 Task: Look for discussions in the repository "Javascript" that are unlocked.
Action: Mouse moved to (1104, 173)
Screenshot: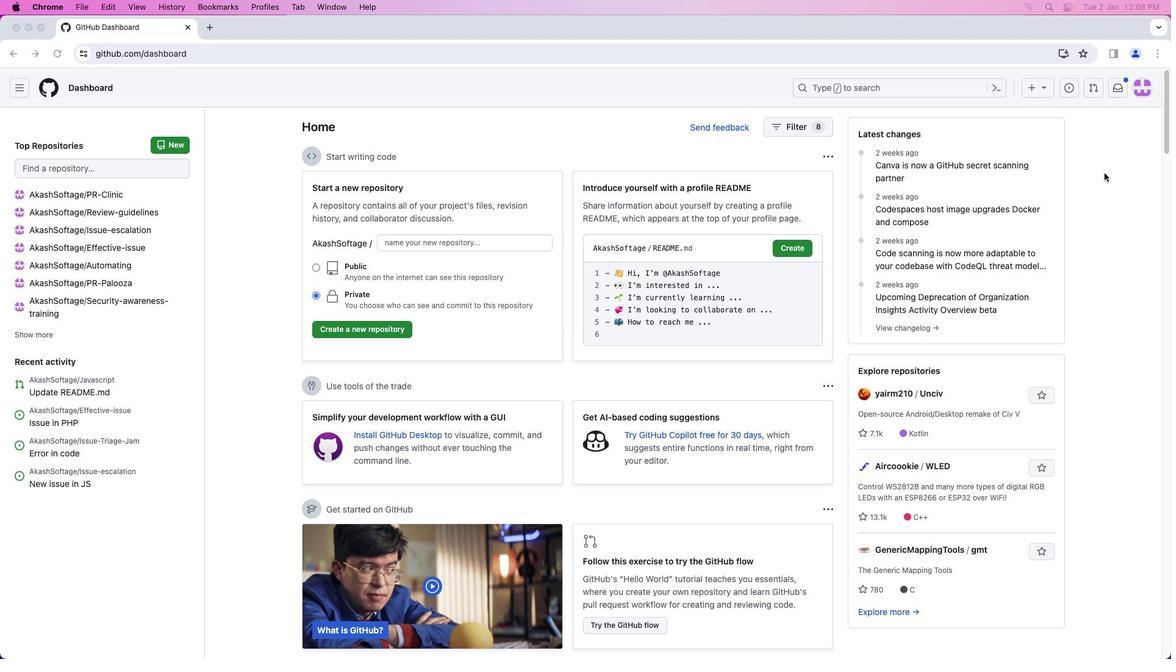 
Action: Mouse pressed left at (1104, 173)
Screenshot: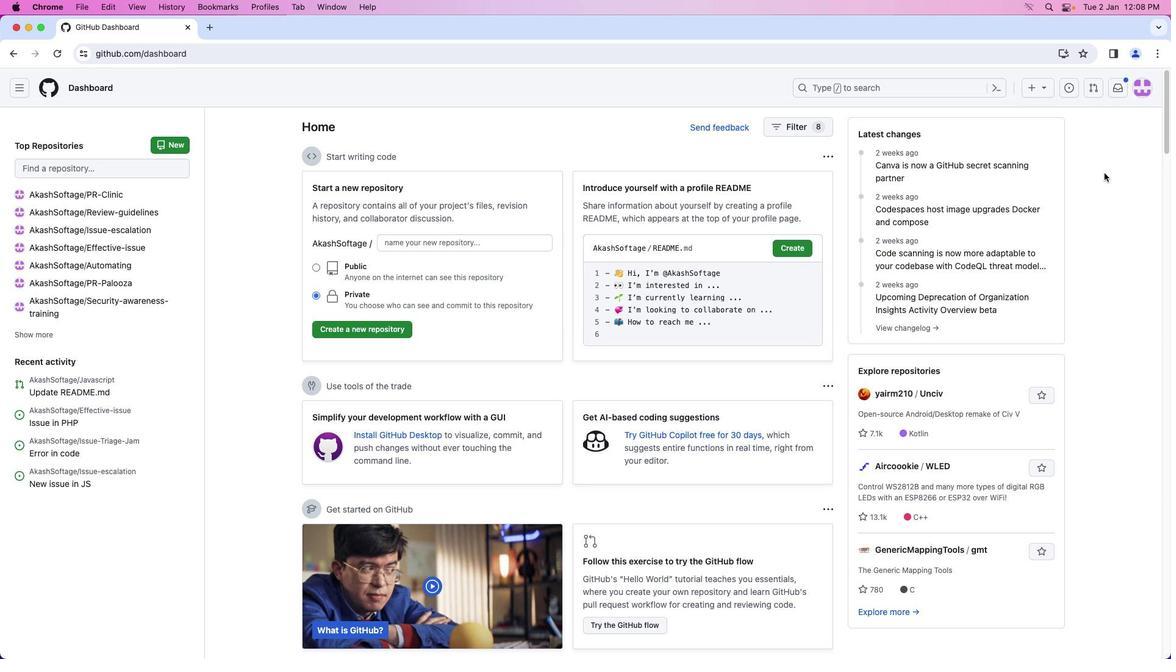 
Action: Mouse moved to (1139, 92)
Screenshot: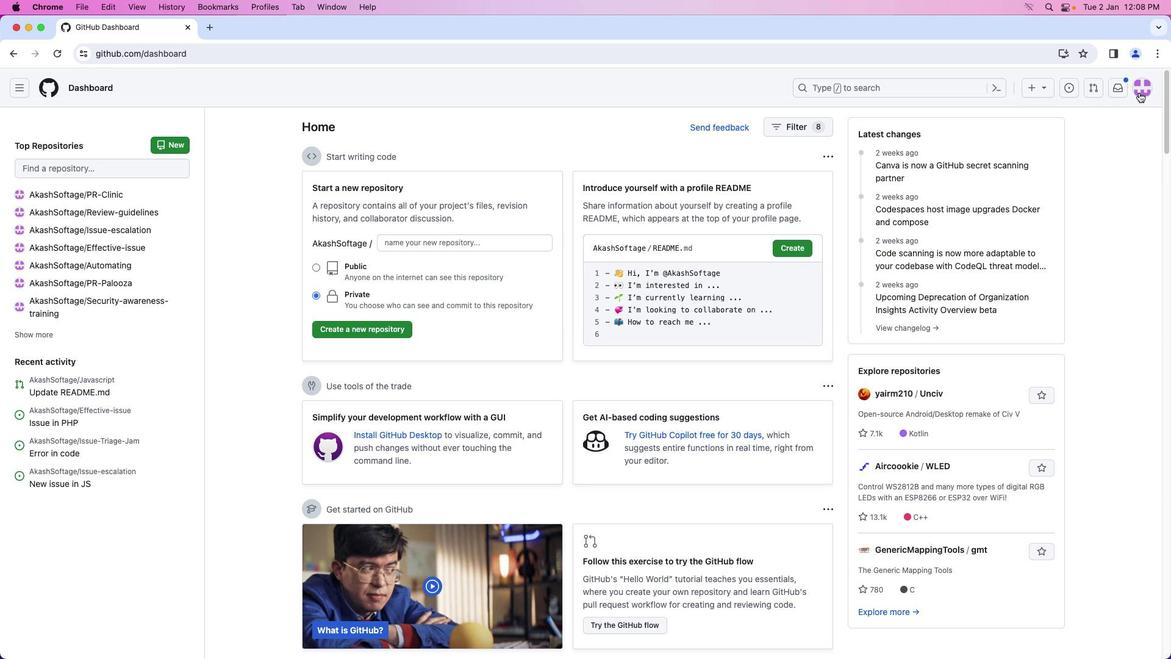 
Action: Mouse pressed left at (1139, 92)
Screenshot: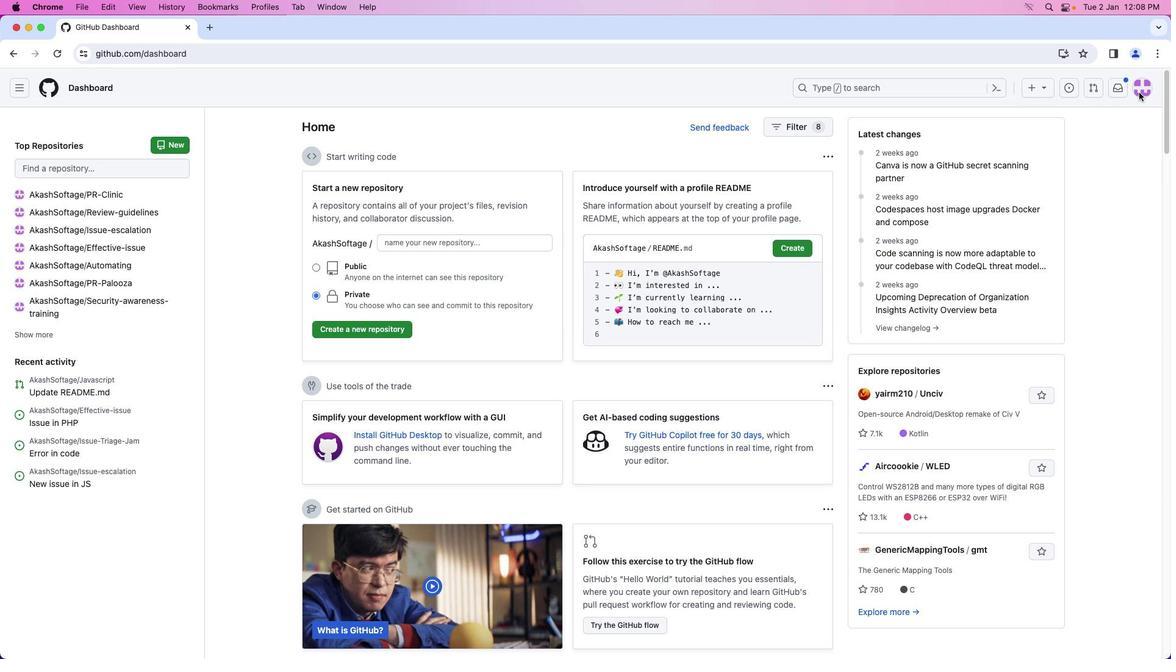 
Action: Mouse moved to (1074, 194)
Screenshot: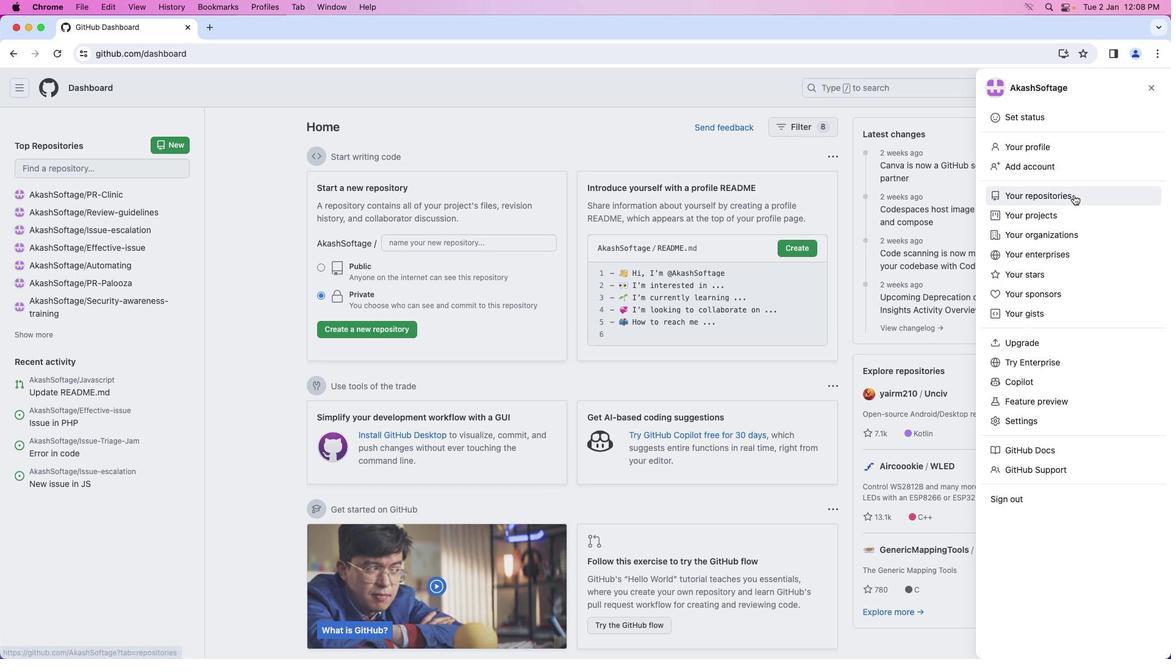 
Action: Mouse pressed left at (1074, 194)
Screenshot: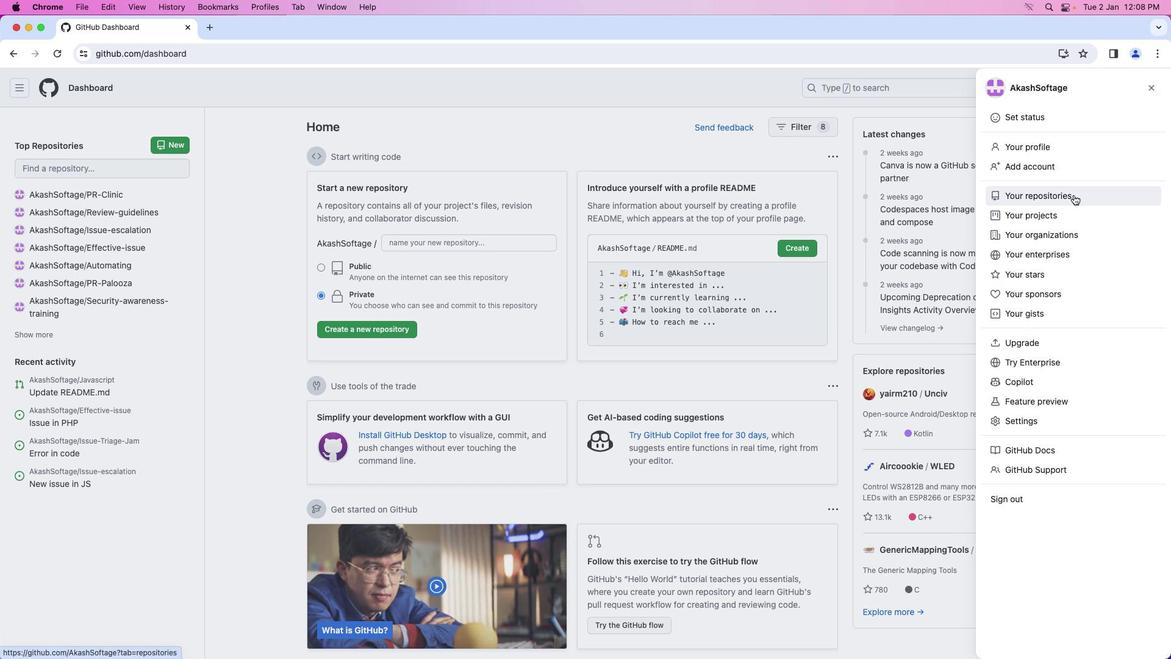 
Action: Mouse moved to (417, 203)
Screenshot: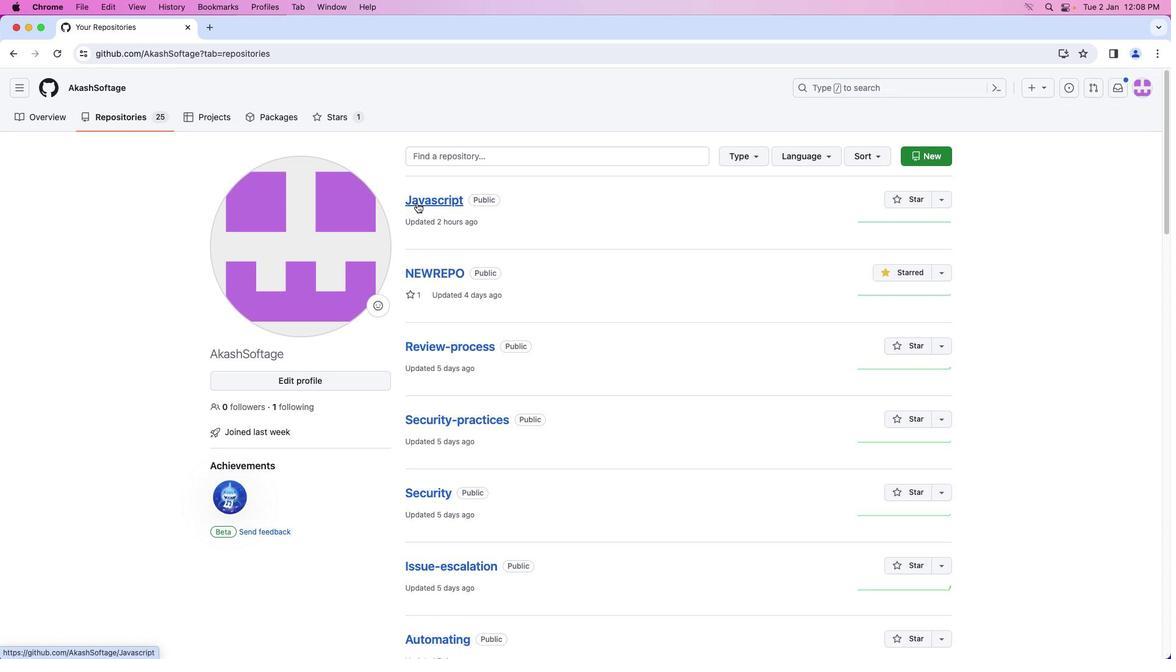 
Action: Mouse pressed left at (417, 203)
Screenshot: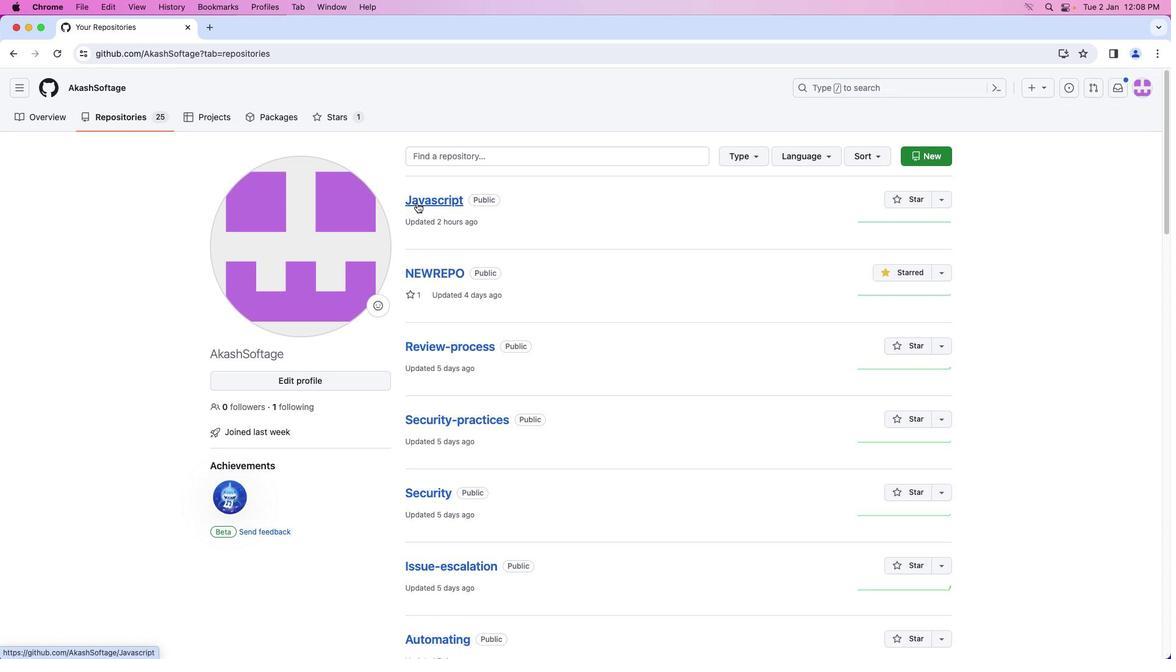 
Action: Mouse moved to (234, 115)
Screenshot: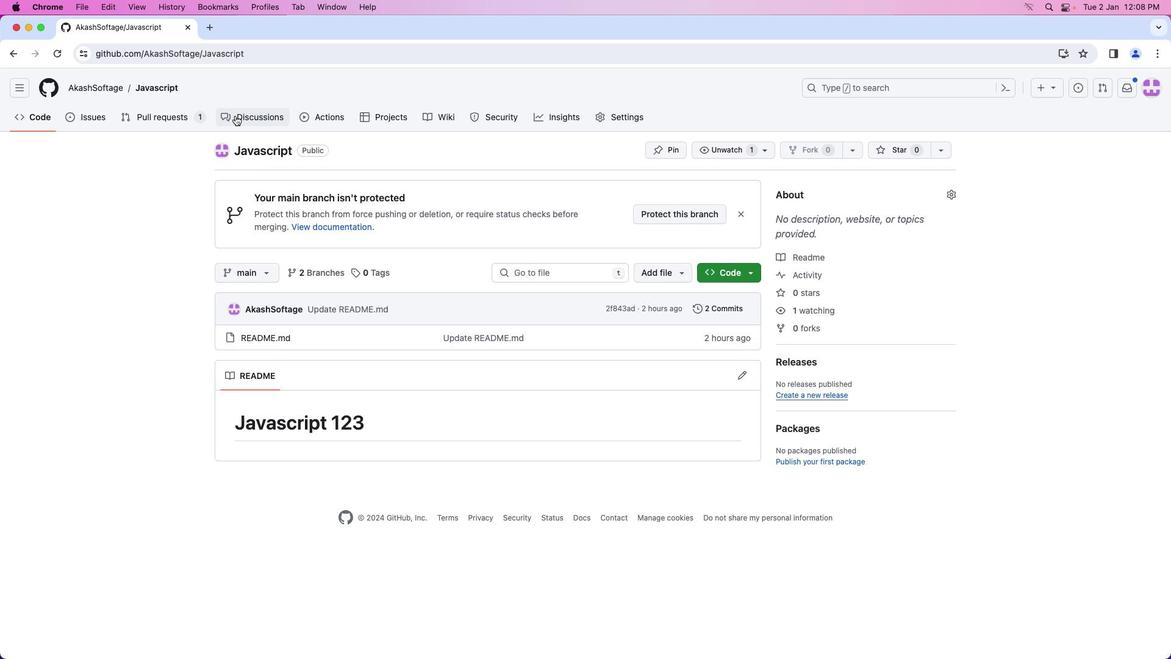 
Action: Mouse pressed left at (234, 115)
Screenshot: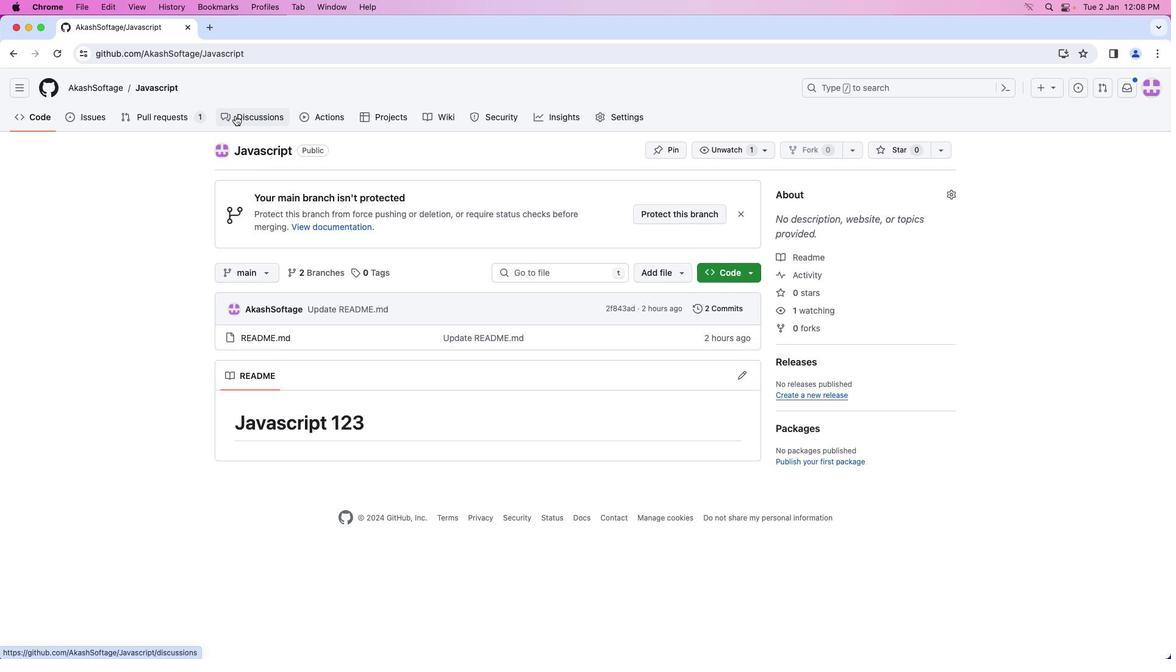 
Action: Mouse moved to (809, 267)
Screenshot: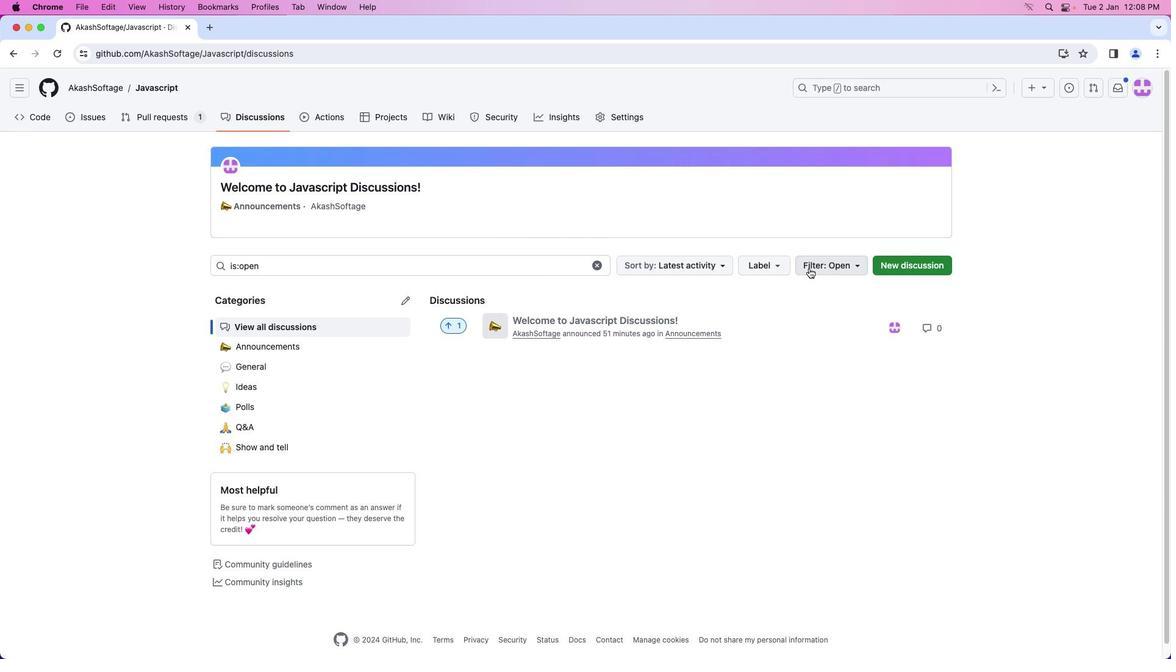 
Action: Mouse pressed left at (809, 267)
Screenshot: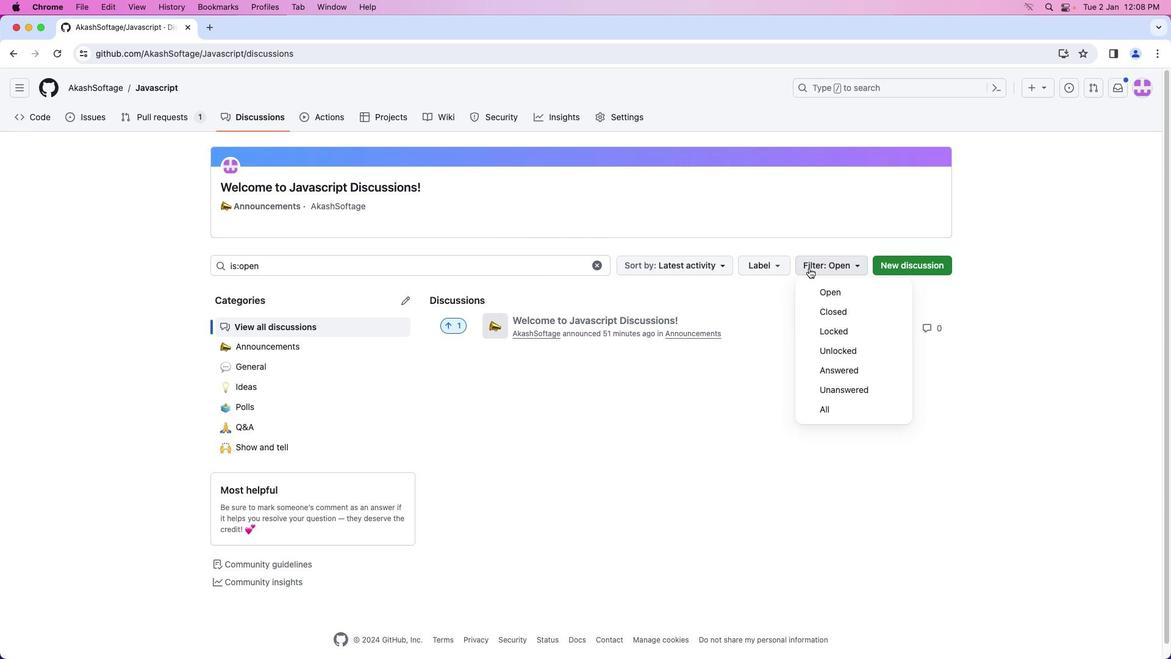
Action: Mouse moved to (840, 348)
Screenshot: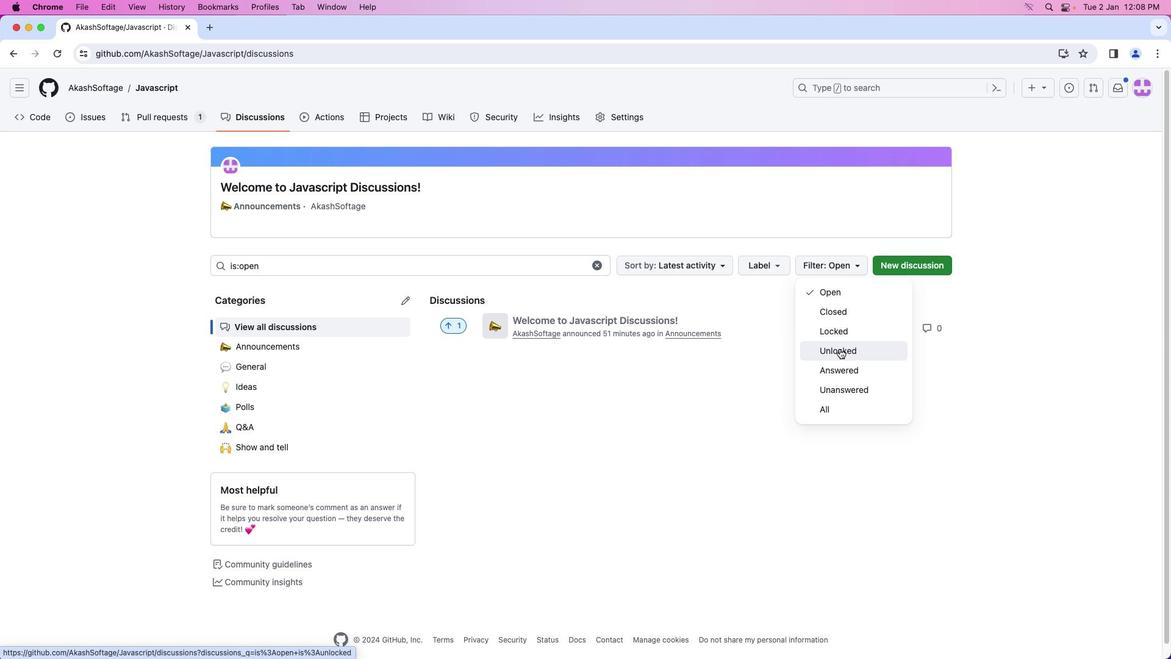 
Action: Mouse pressed left at (840, 348)
Screenshot: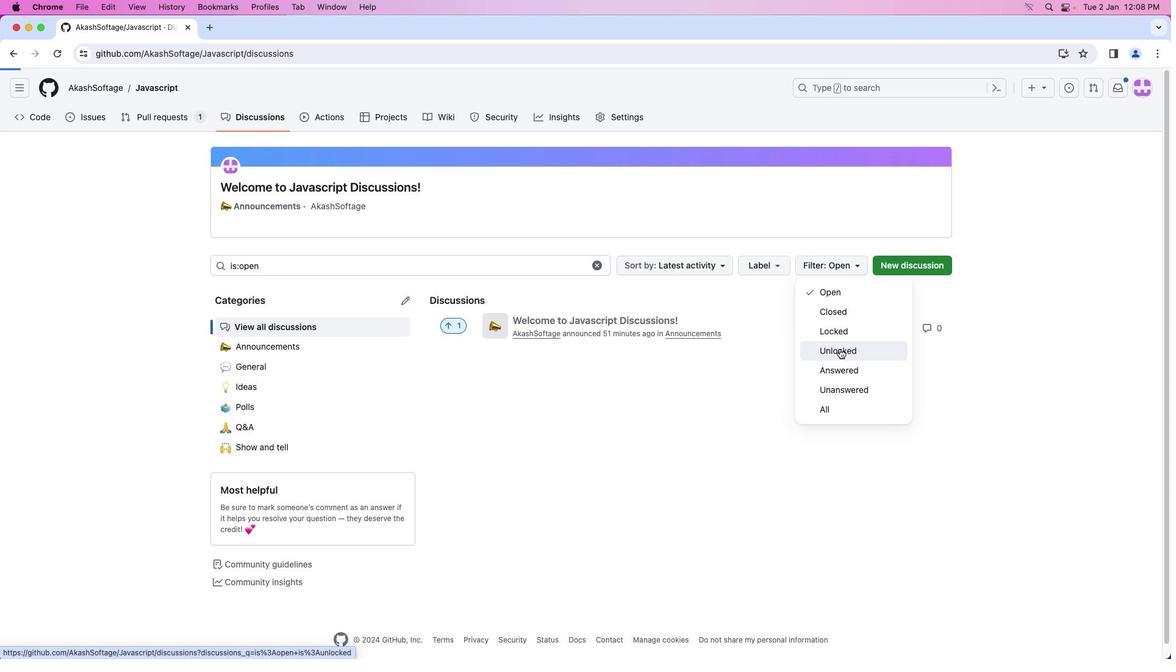 
Action: Mouse moved to (849, 269)
Screenshot: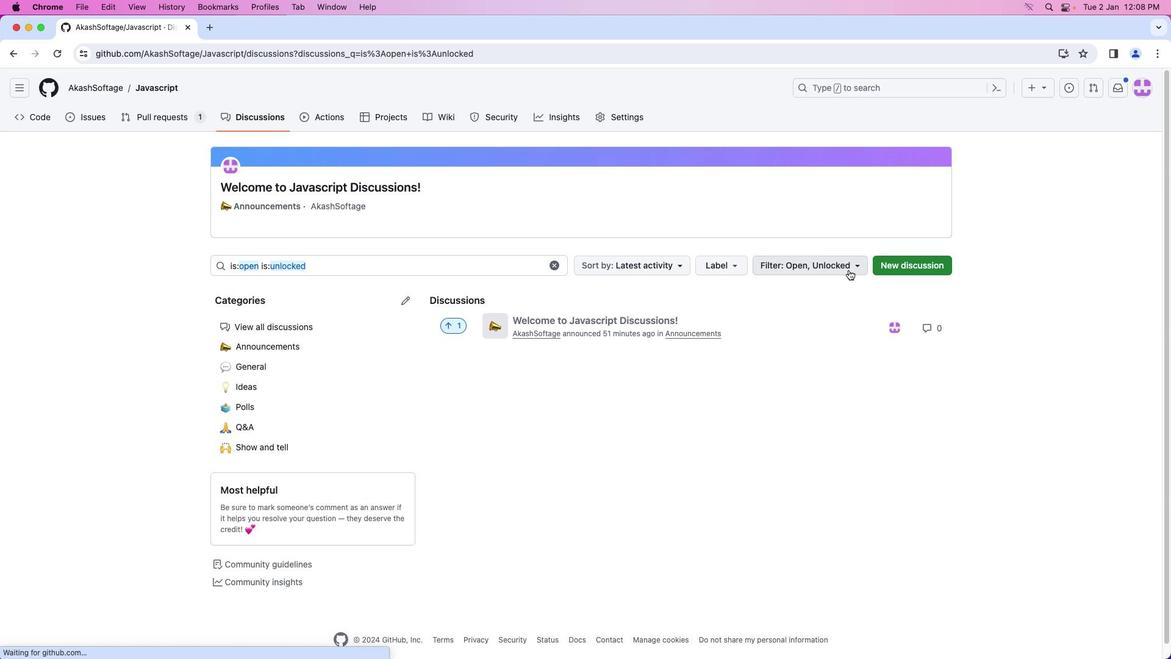 
Action: Mouse pressed left at (849, 269)
Screenshot: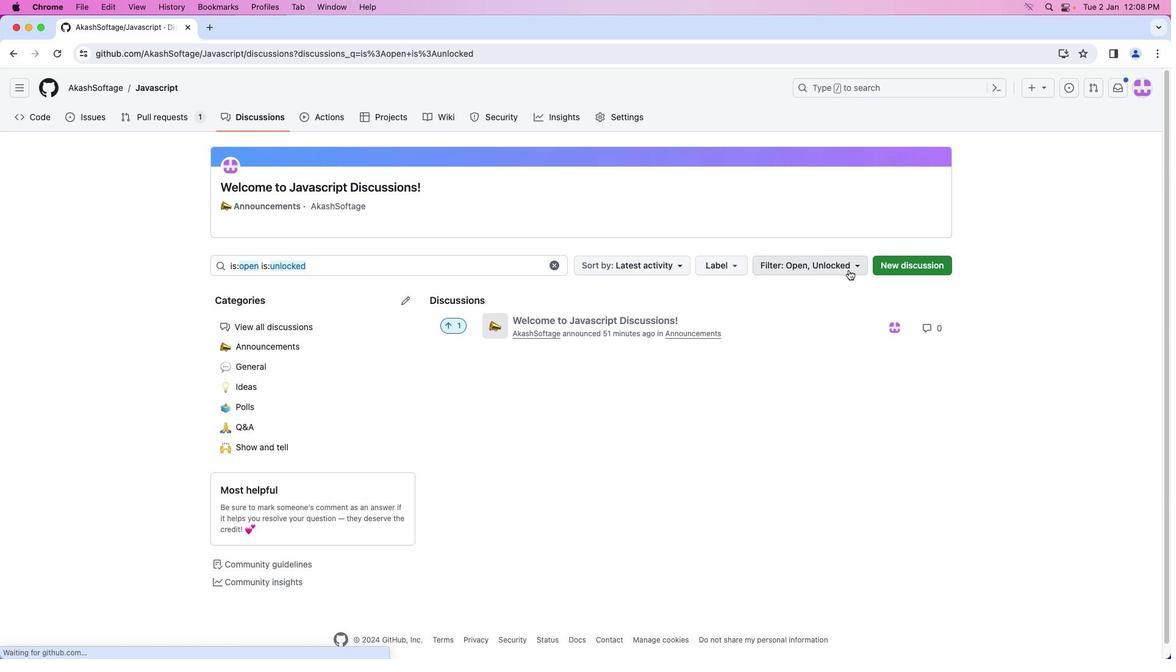 
Action: Mouse moved to (840, 284)
Screenshot: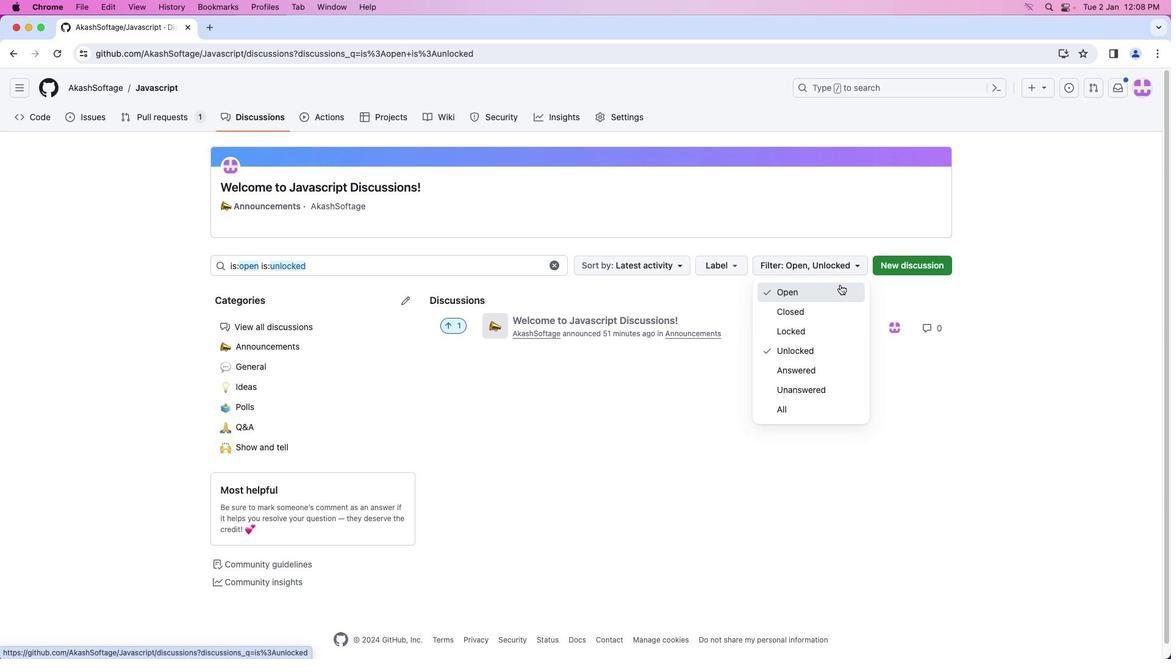 
Action: Mouse pressed left at (840, 284)
Screenshot: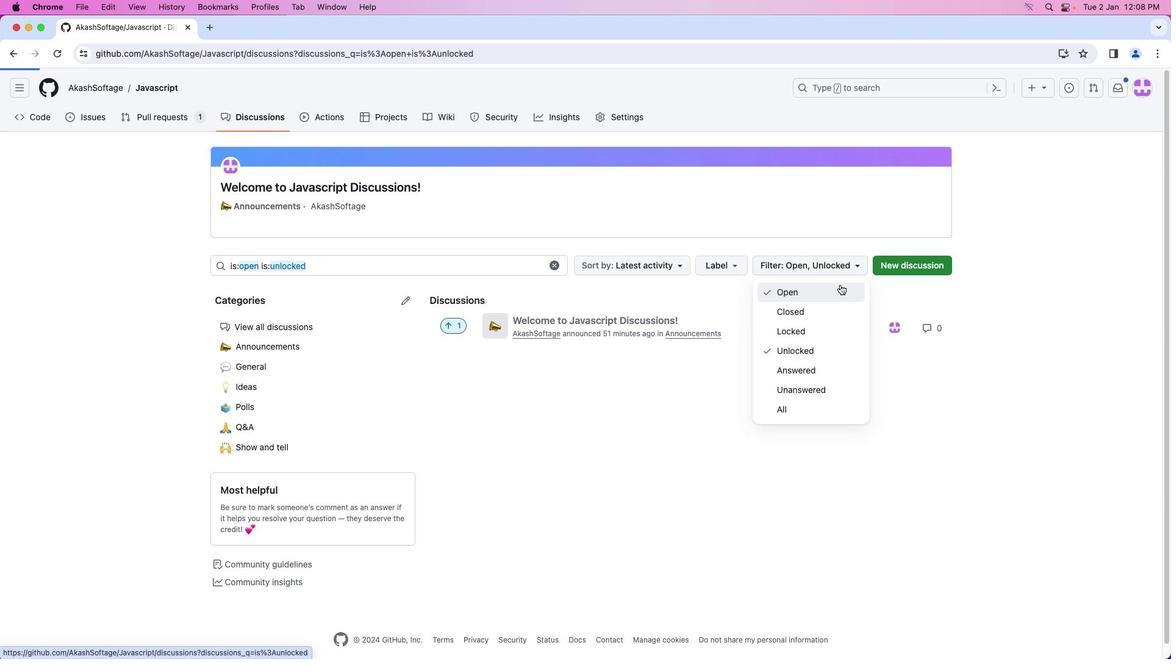 
Action: Mouse moved to (843, 270)
Screenshot: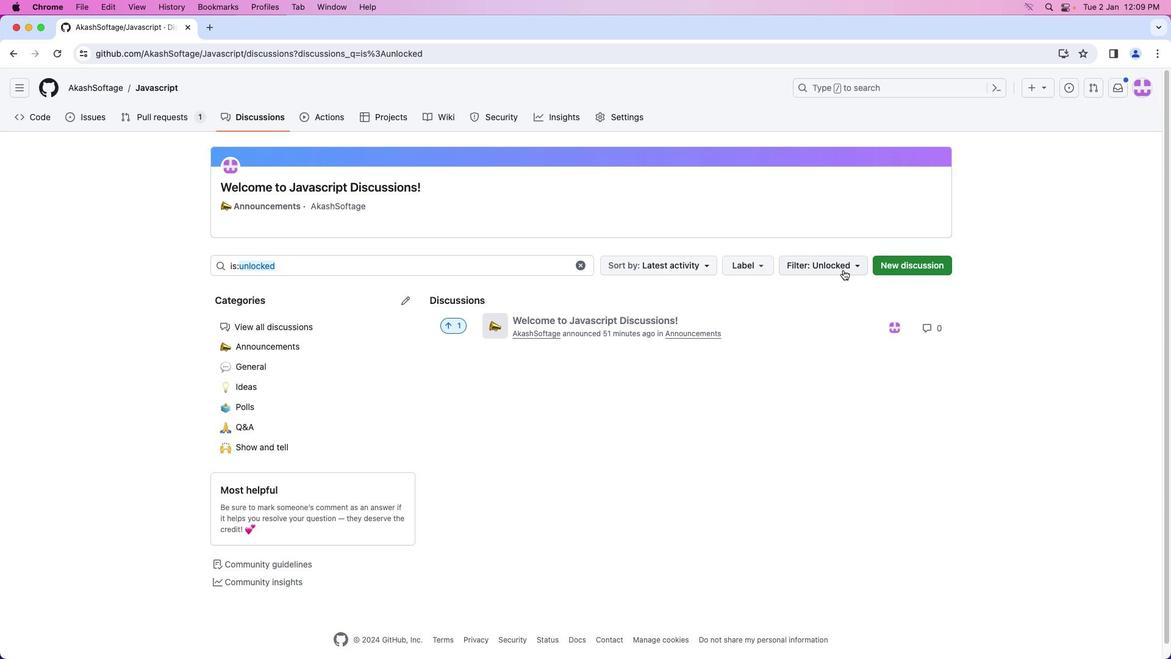 
Action: Mouse pressed left at (843, 270)
Screenshot: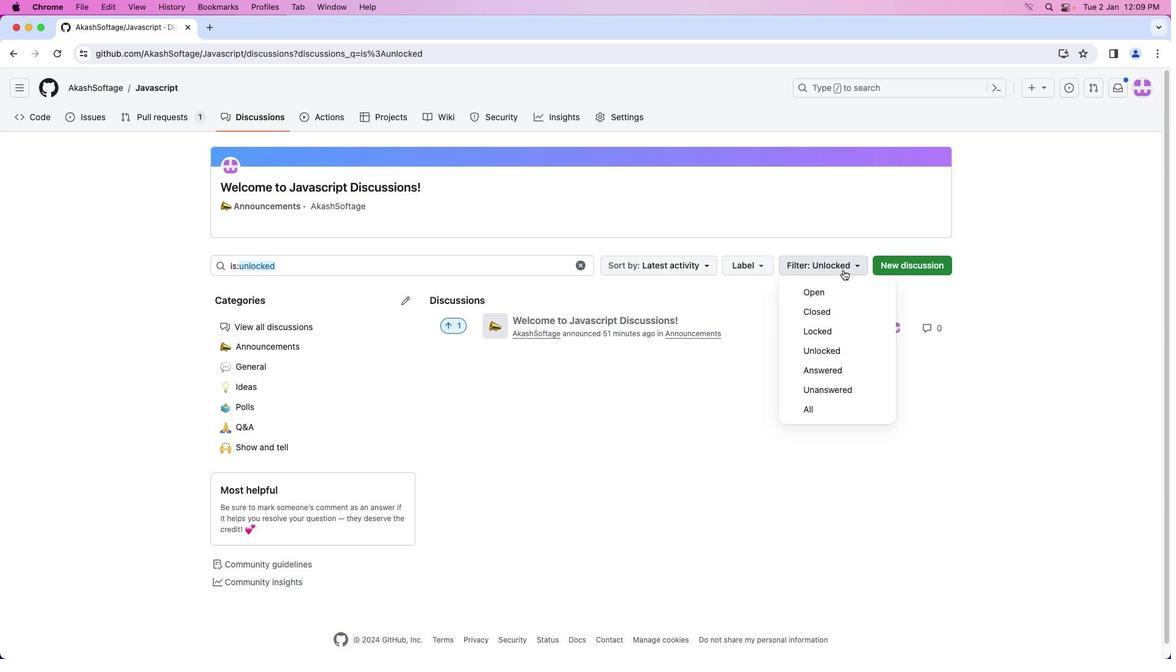 
Action: Mouse moved to (832, 268)
Screenshot: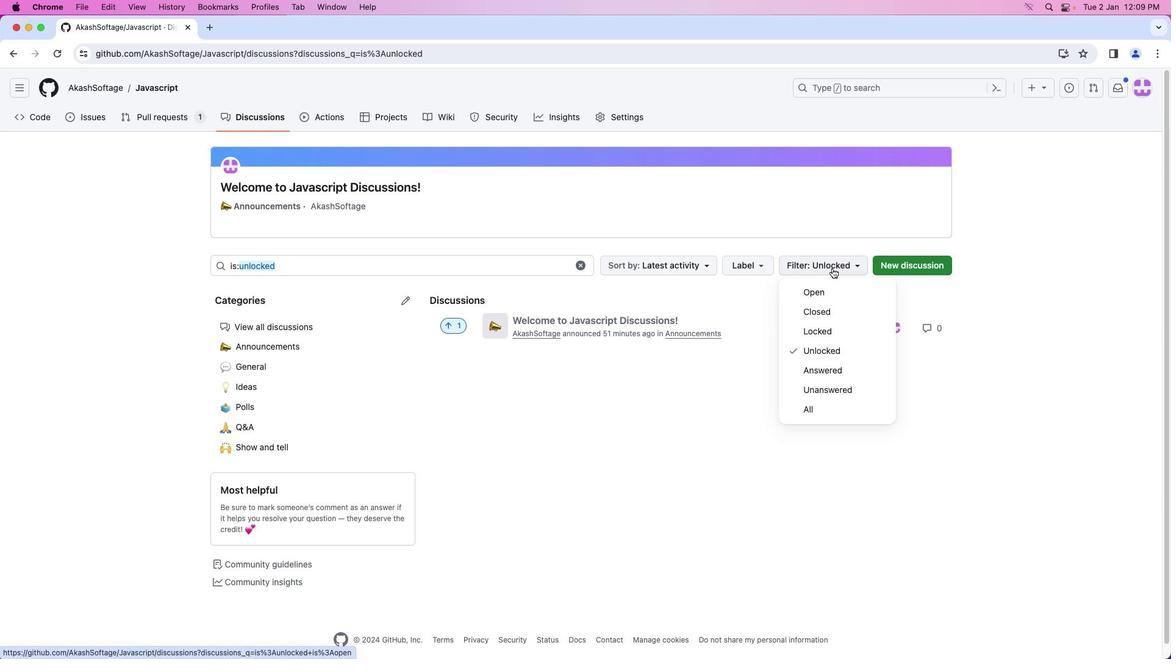 
